 Task: Select Convenience. Add to cart, from pOpshelf for 3732 Beeghley Street, Allenport, Pennsylvania 15412, Cell Number 254-797-7777, following item : Scalloped Sage Guest Paper Towels (16 ct) - 2
Action: Mouse moved to (327, 151)
Screenshot: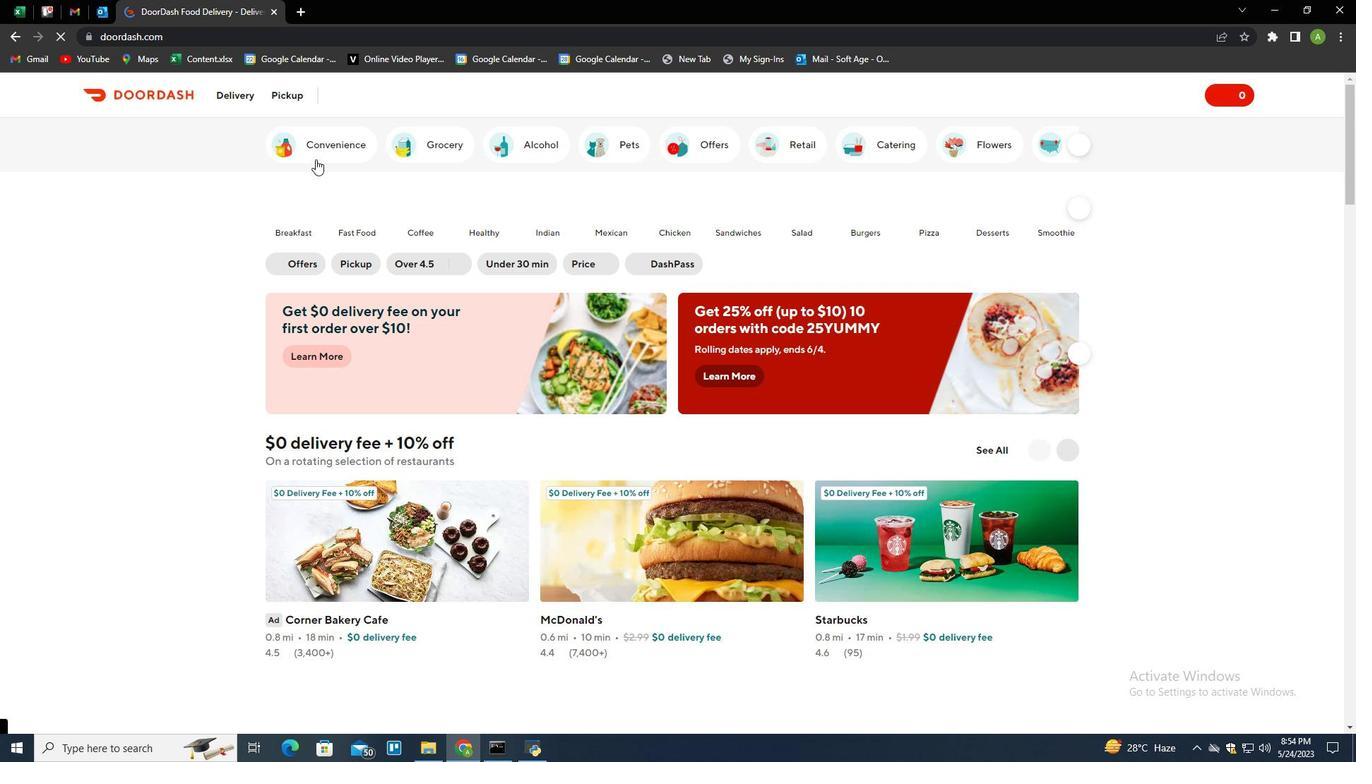 
Action: Mouse pressed left at (327, 151)
Screenshot: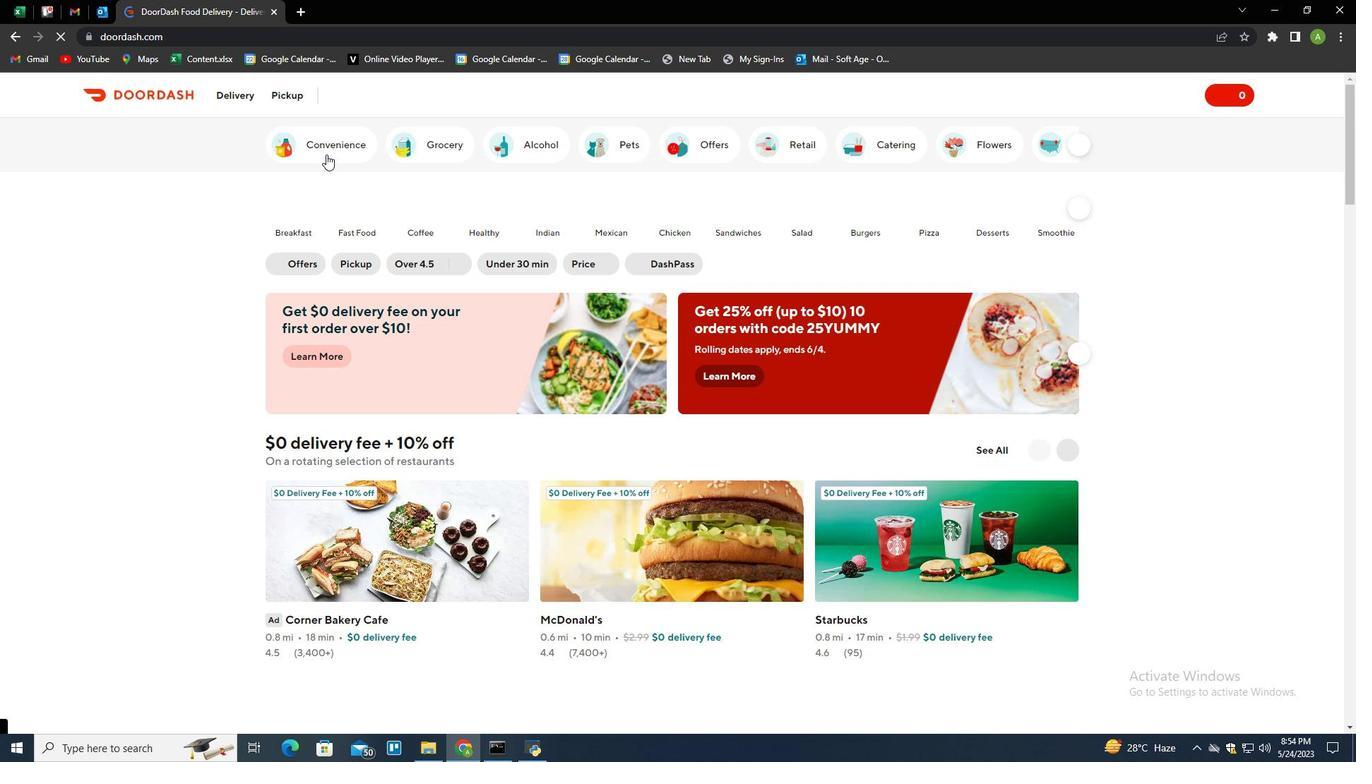 
Action: Mouse moved to (870, 541)
Screenshot: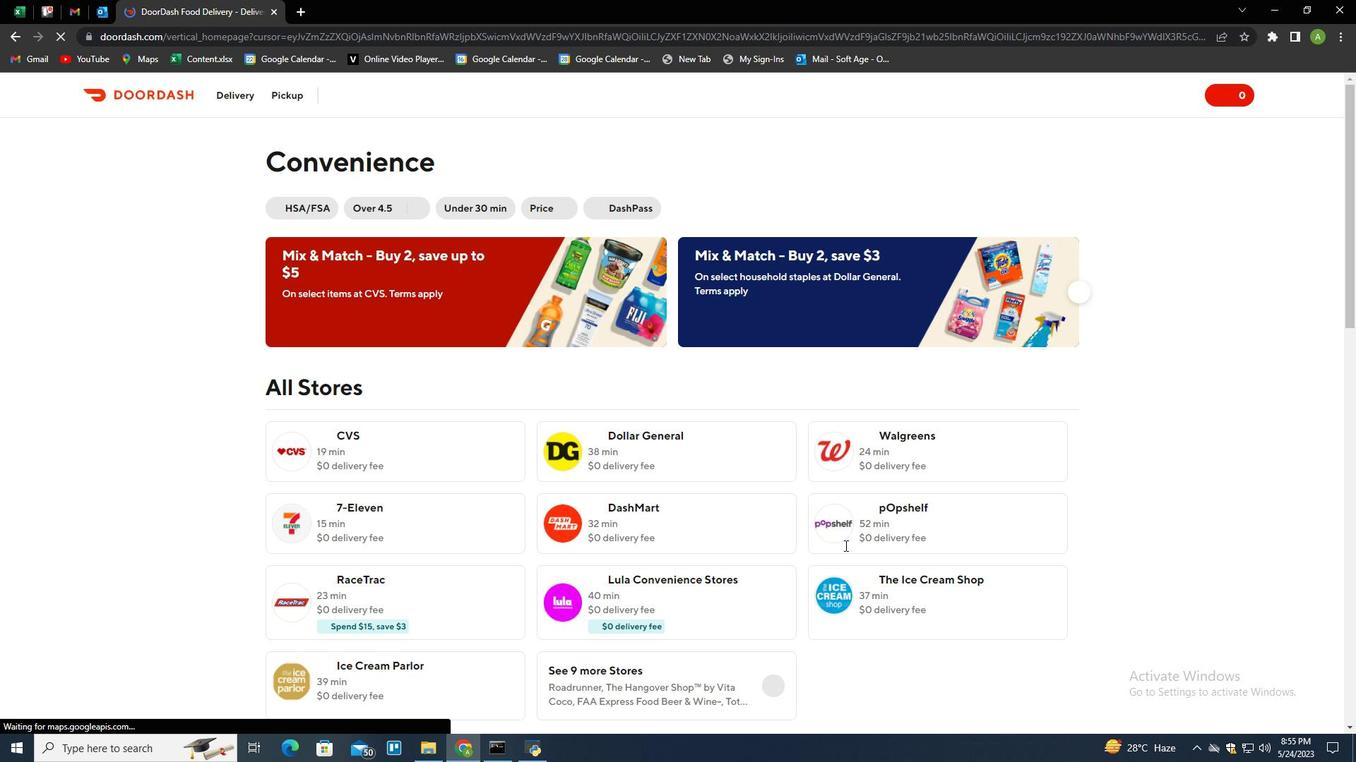 
Action: Mouse pressed left at (870, 541)
Screenshot: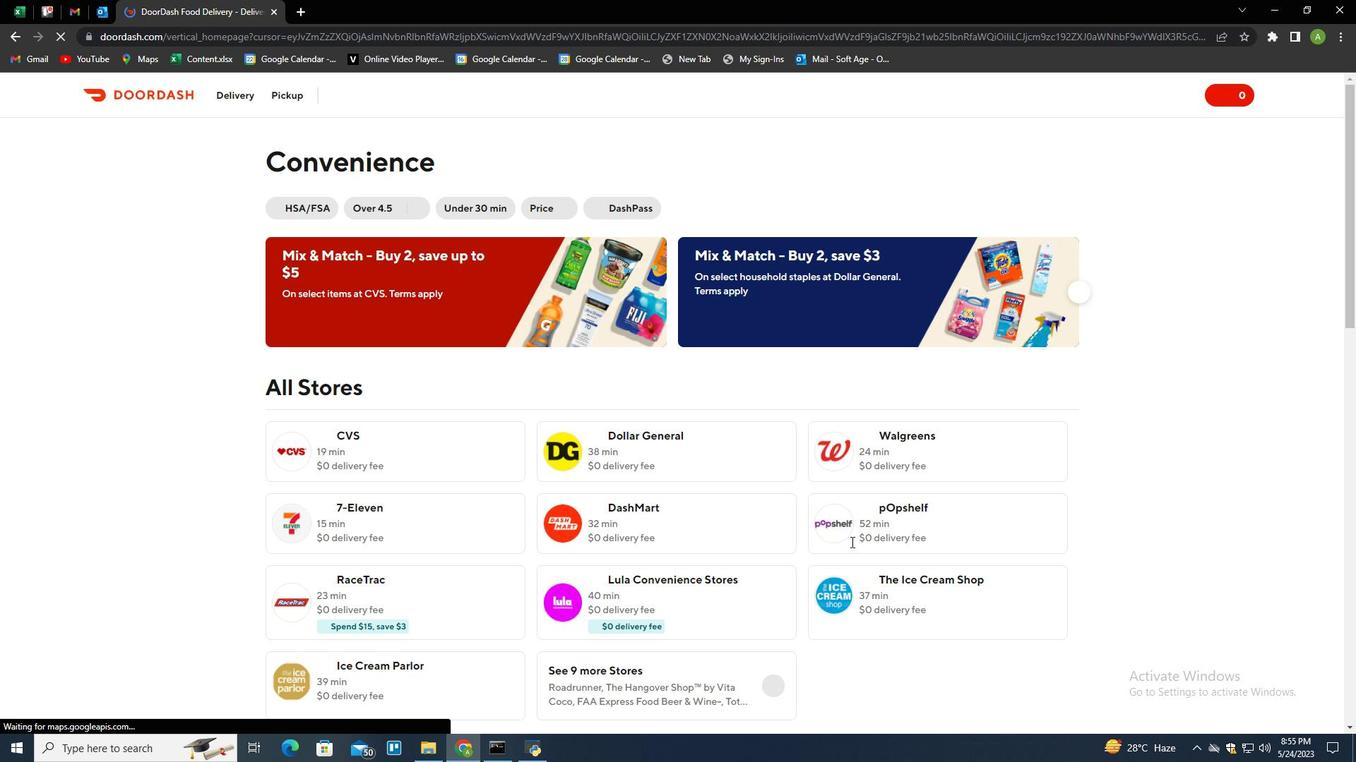 
Action: Mouse moved to (290, 88)
Screenshot: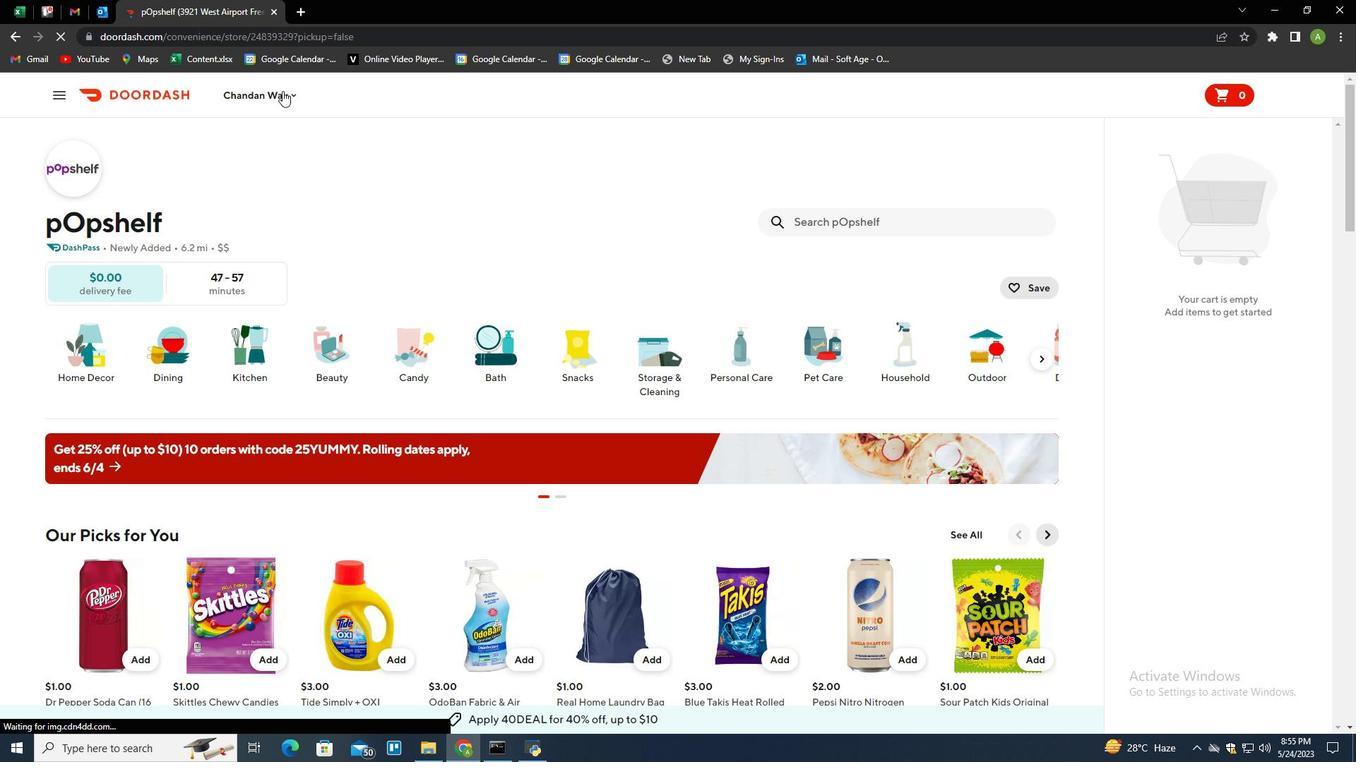 
Action: Mouse pressed left at (290, 88)
Screenshot: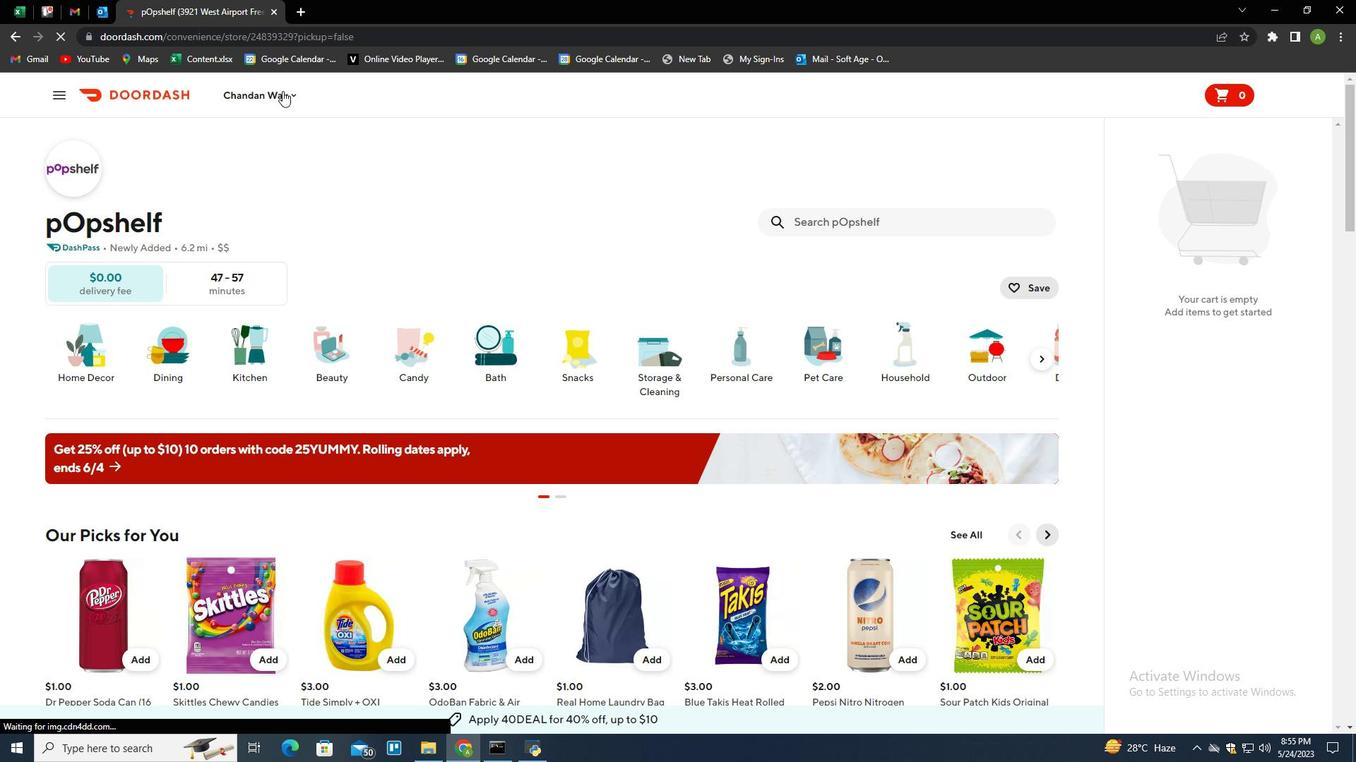 
Action: Mouse moved to (324, 156)
Screenshot: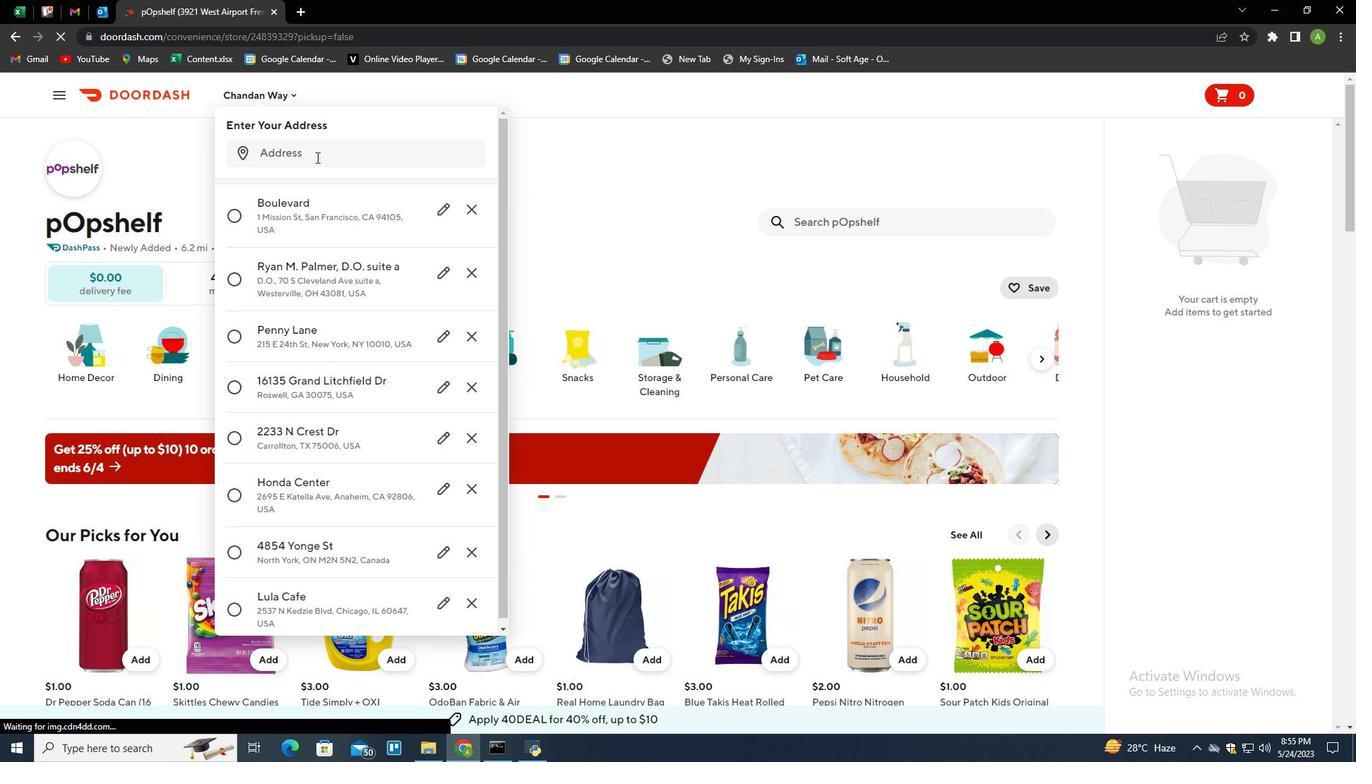 
Action: Mouse pressed left at (324, 156)
Screenshot: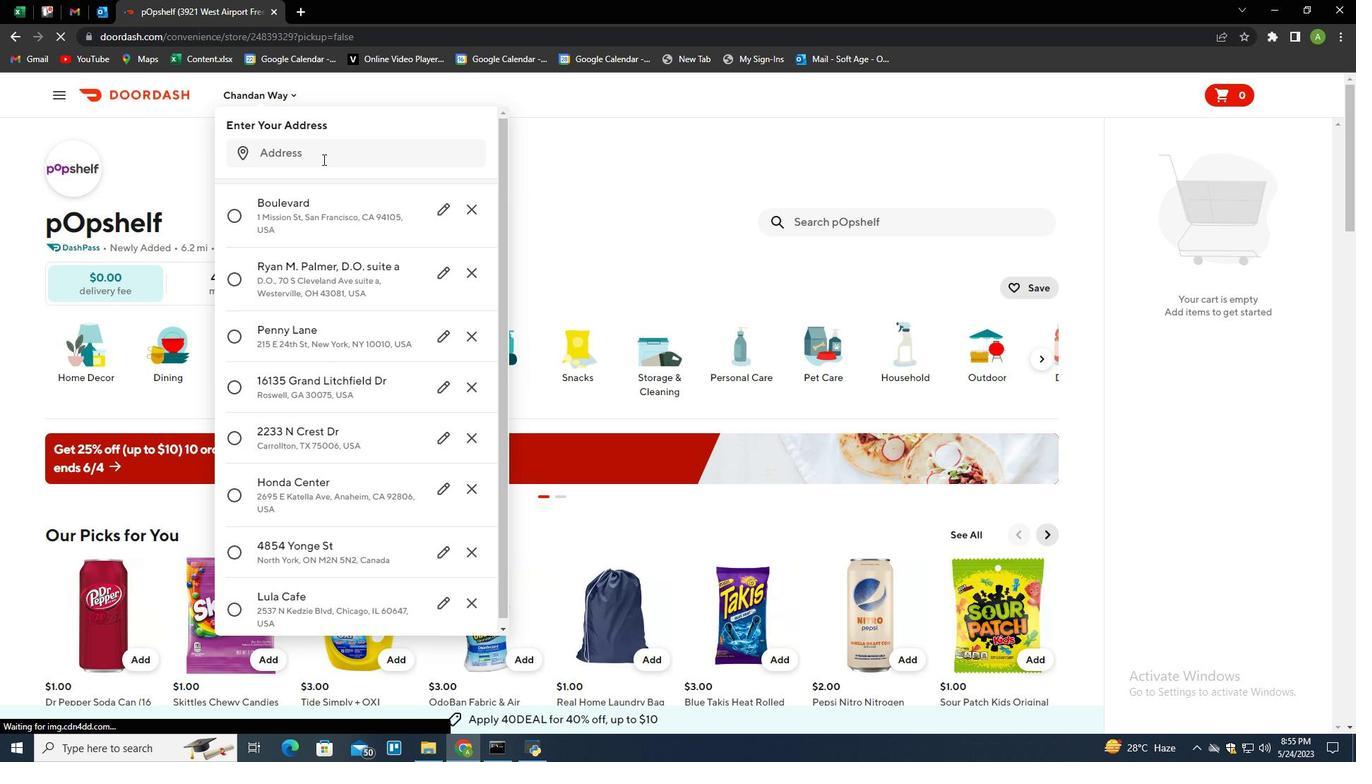 
Action: Mouse moved to (259, 103)
Screenshot: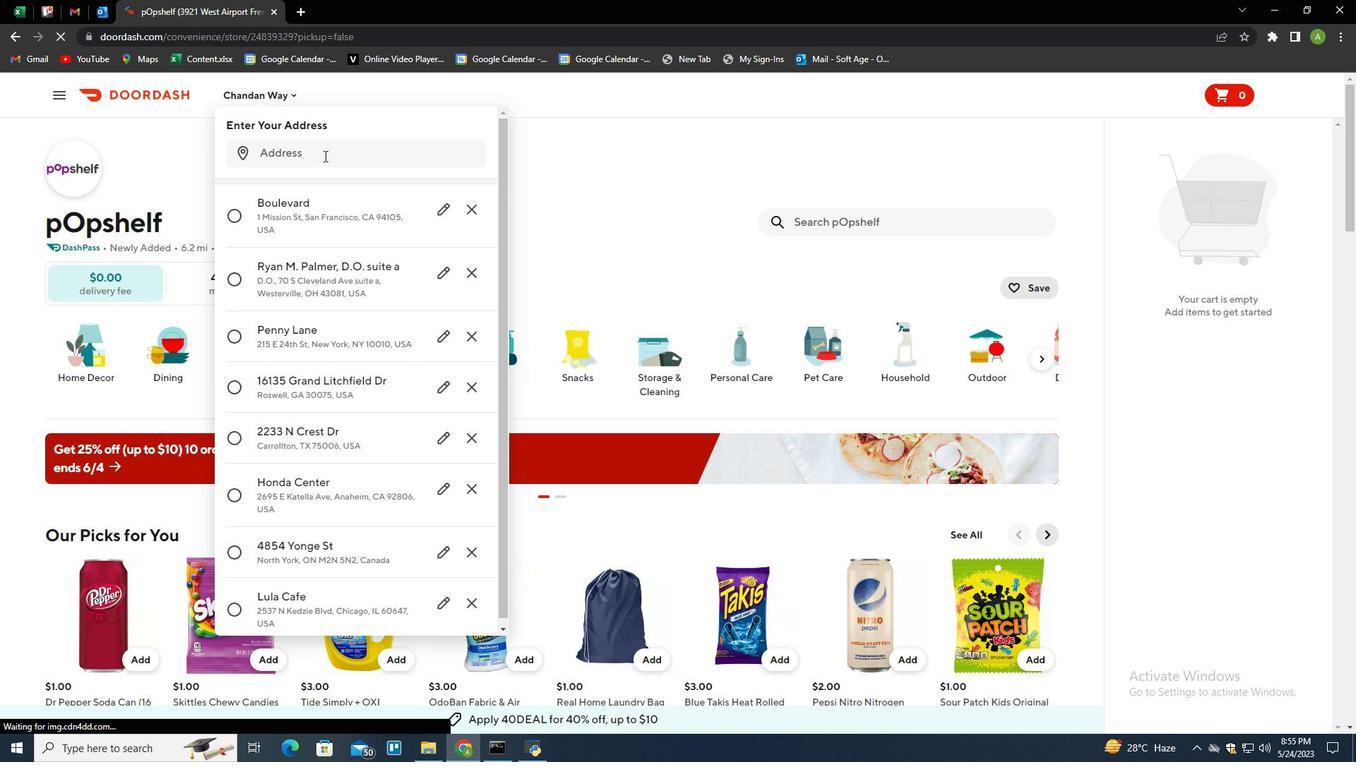 
Action: Key pressed 3732<Key.space>beeghley<Key.space>street<Key.space><Key.backspace>,<Key.space>allenport,<Key.space>pennsylvania<Key.space>15412<Key.enter>
Screenshot: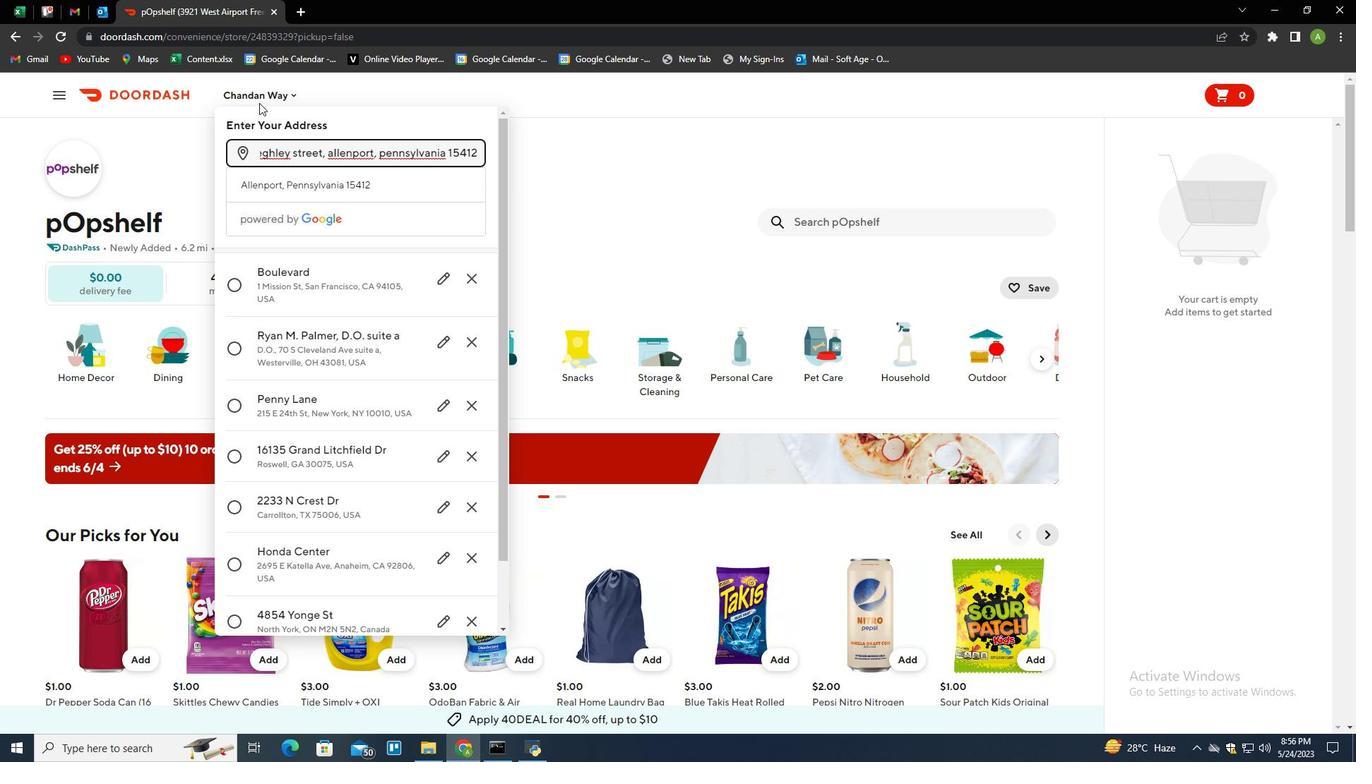 
Action: Mouse moved to (432, 614)
Screenshot: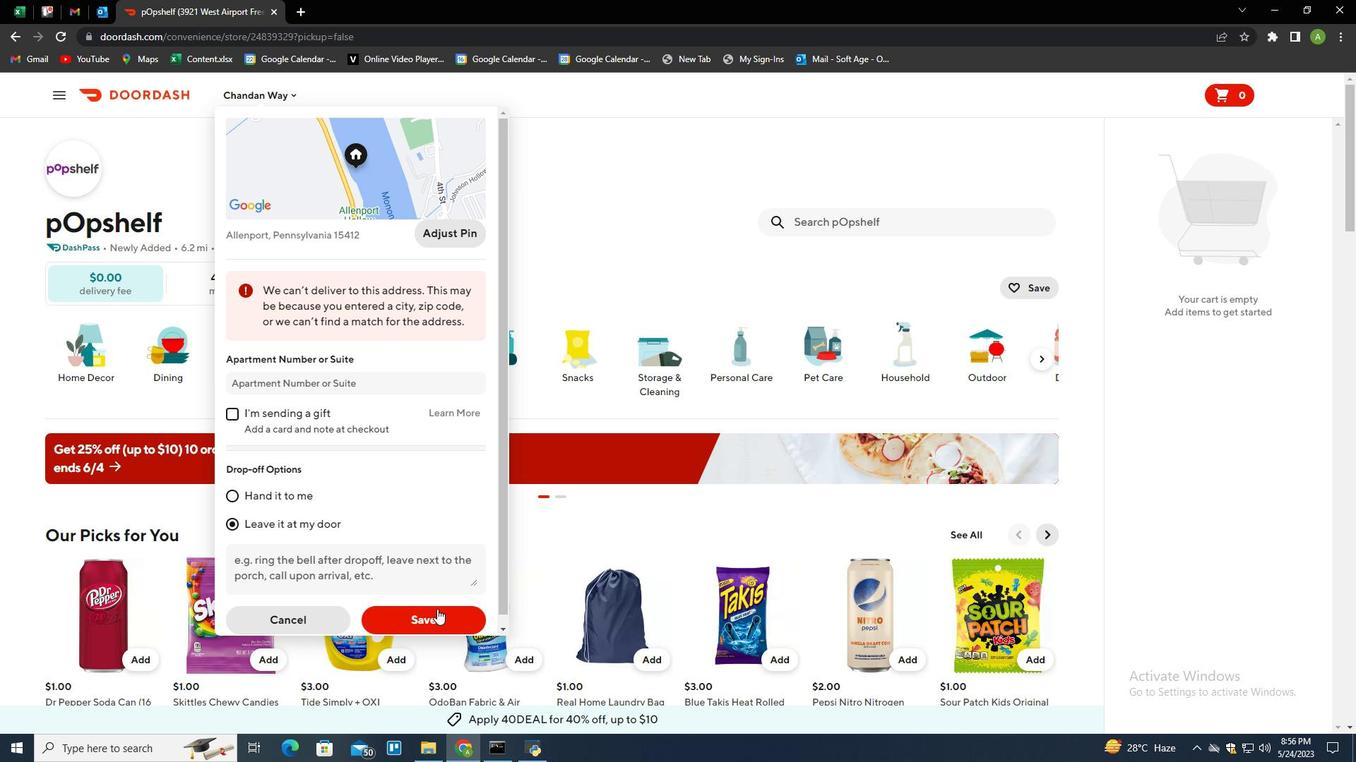
Action: Mouse pressed left at (432, 614)
Screenshot: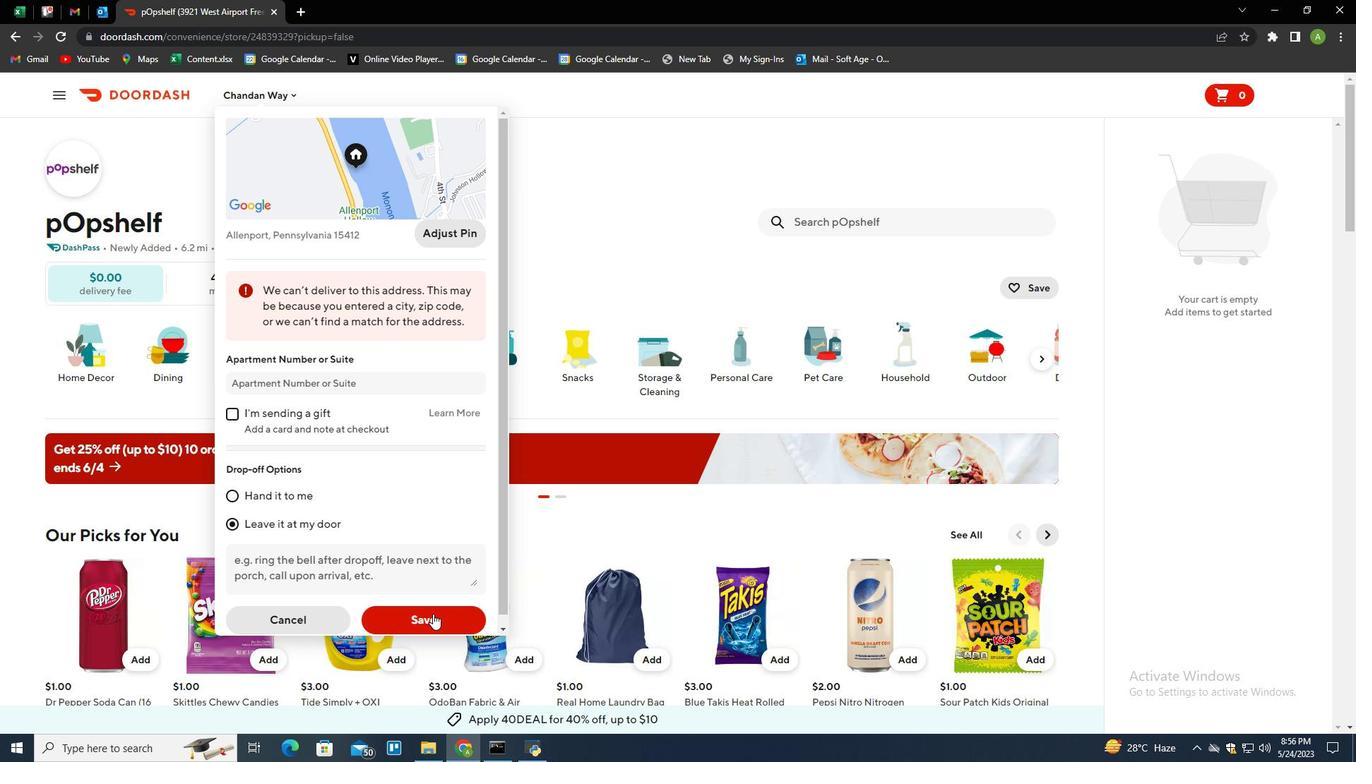 
Action: Mouse moved to (847, 228)
Screenshot: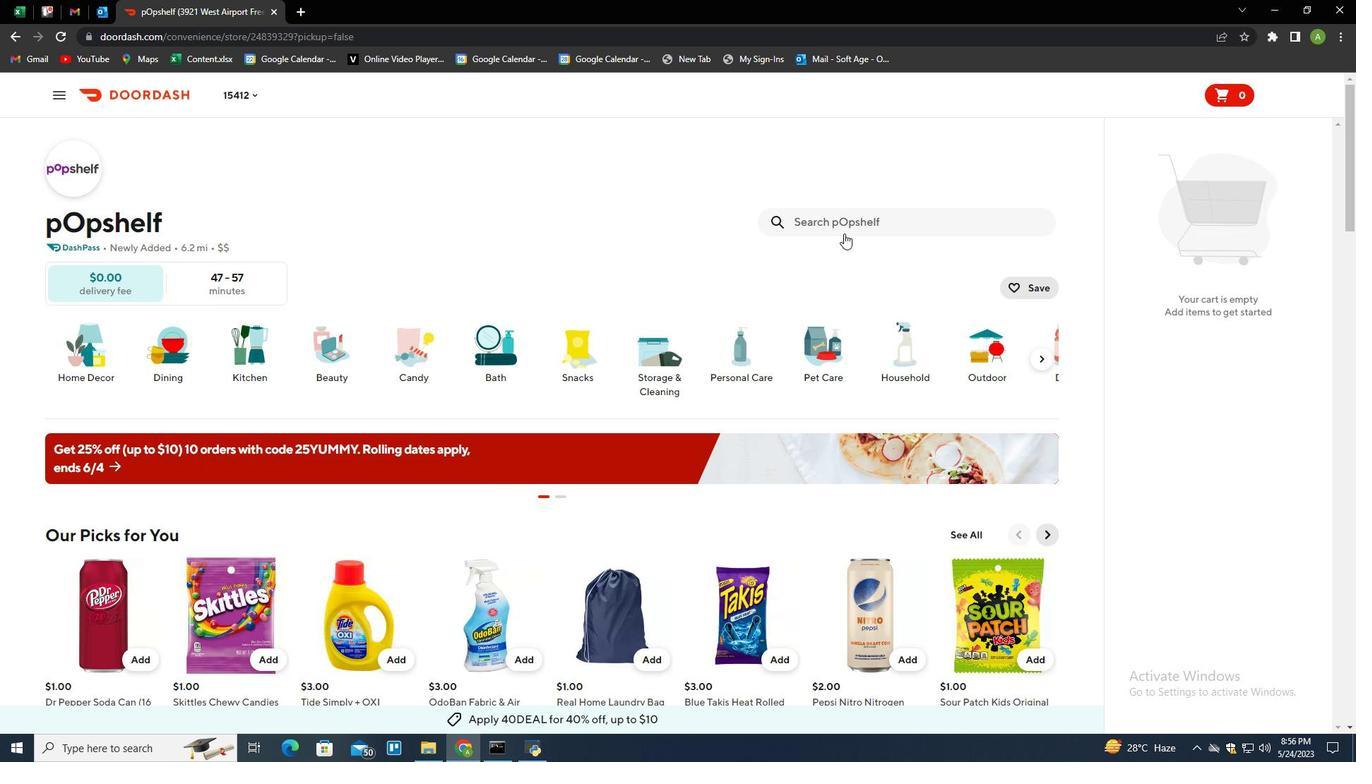 
Action: Mouse pressed left at (847, 228)
Screenshot: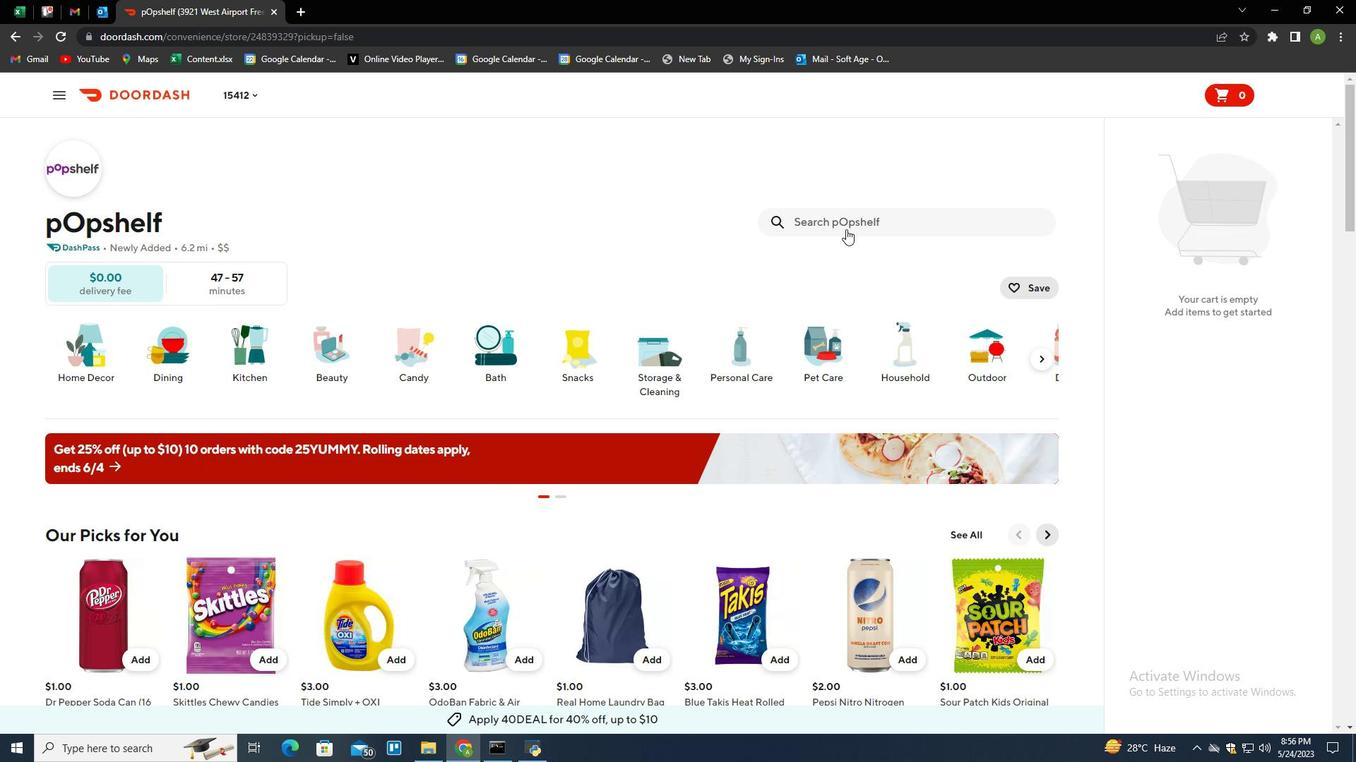 
Action: Mouse moved to (673, 297)
Screenshot: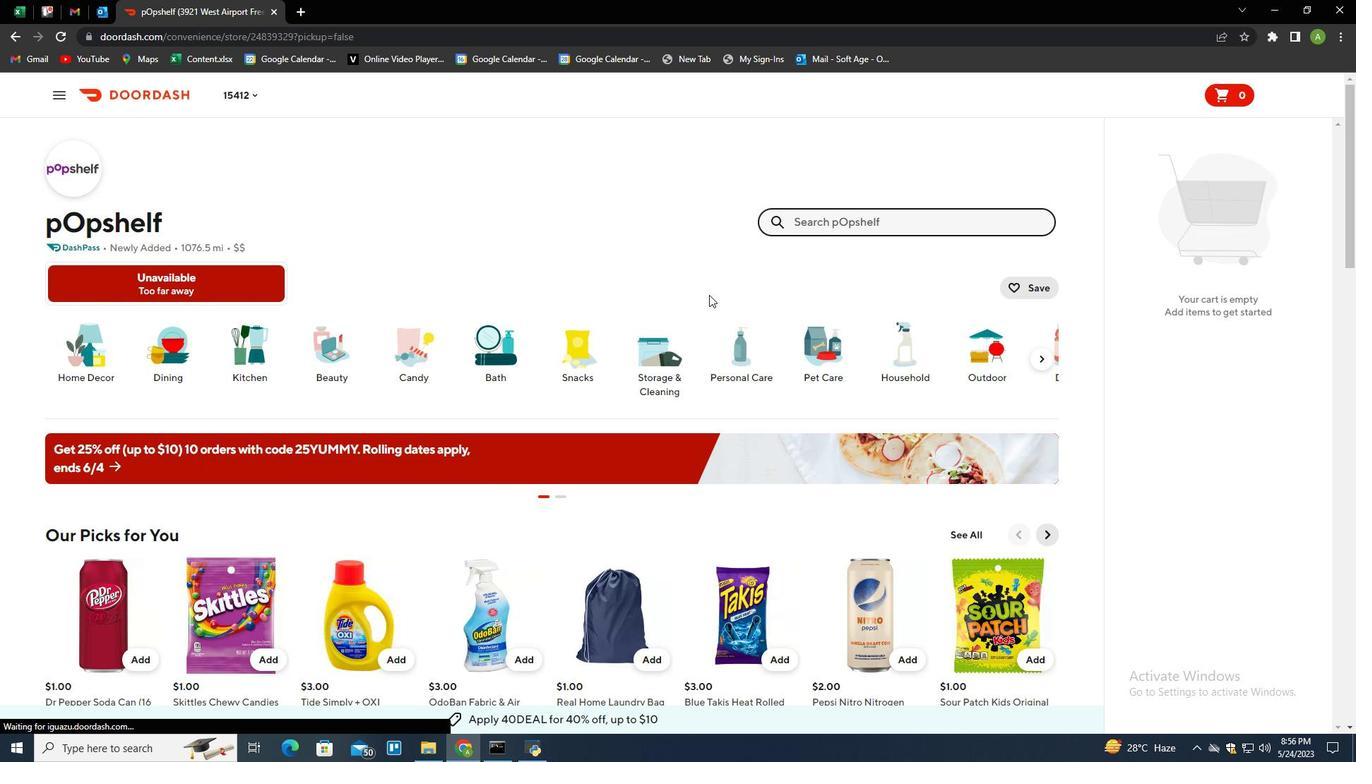 
Action: Key pressed scalloped<Key.space>sage<Key.space>guest<Key.space>paper<Key.space>towels<Key.space><Key.shift>(16<Key.space>ct<Key.space><Key.backspace><Key.shift>)<Key.enter>
Screenshot: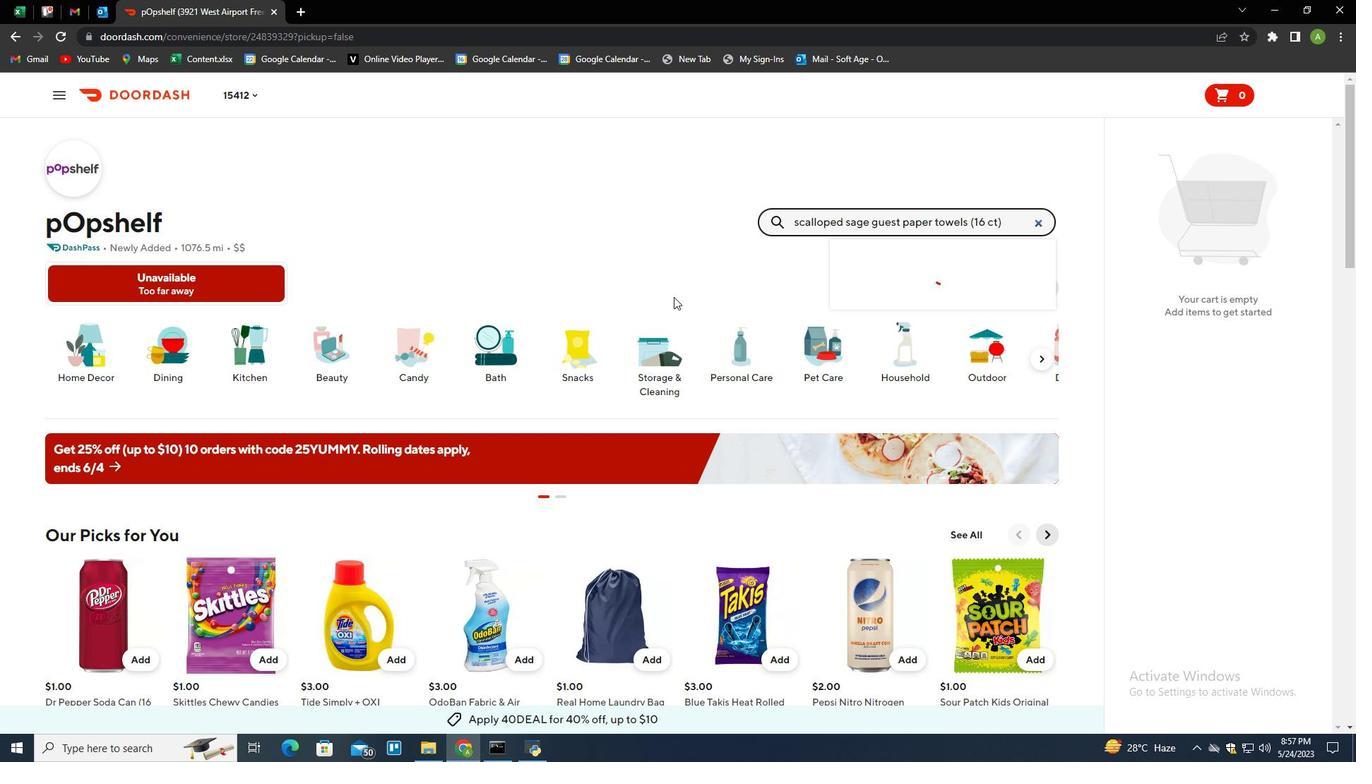 
Action: Mouse moved to (132, 370)
Screenshot: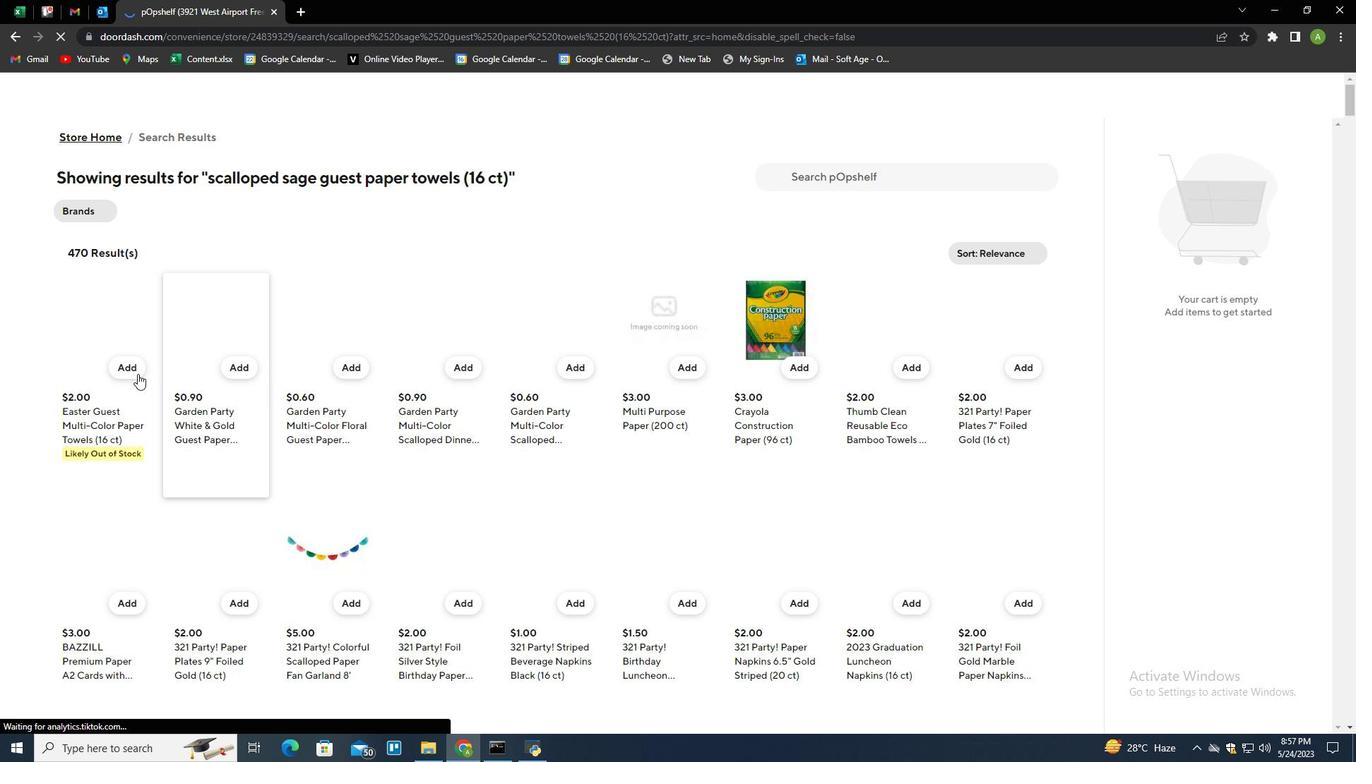 
Action: Mouse pressed left at (132, 370)
Screenshot: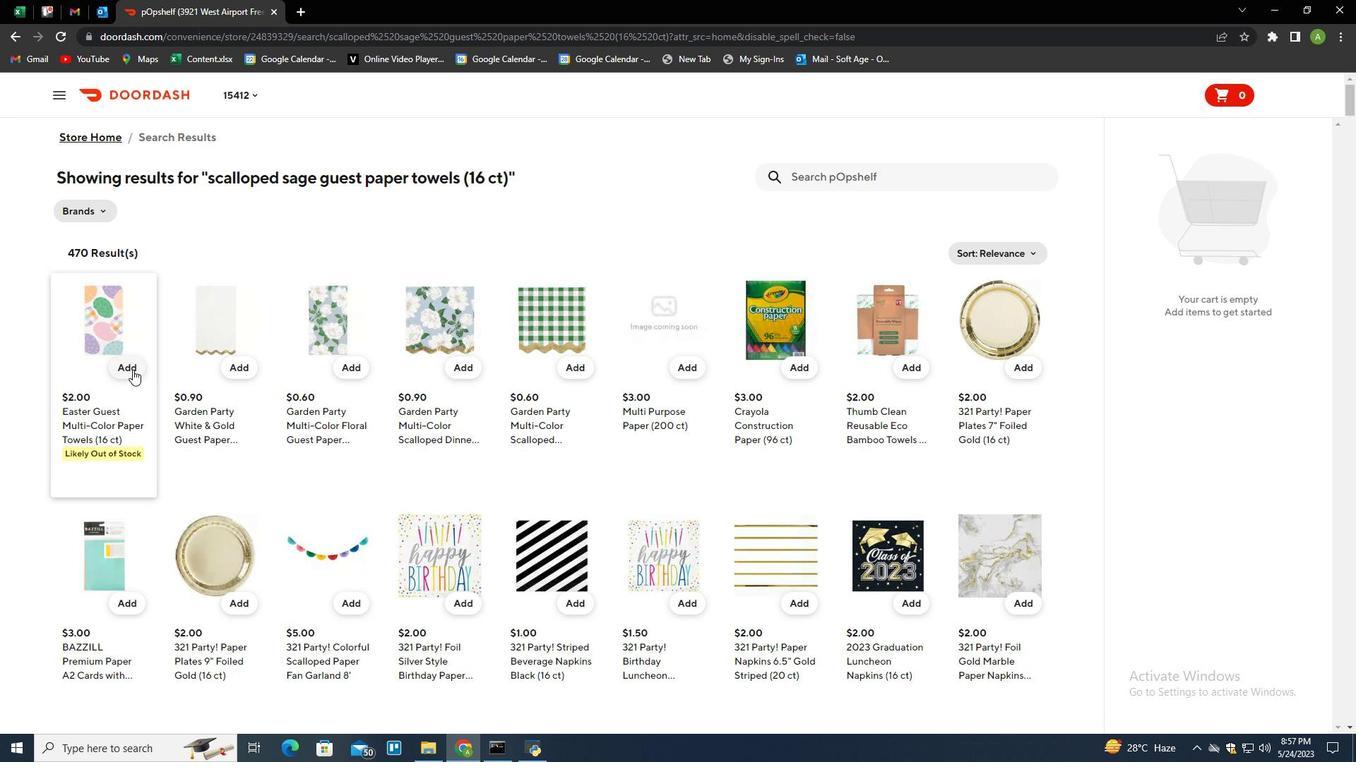 
Action: Mouse moved to (1309, 245)
Screenshot: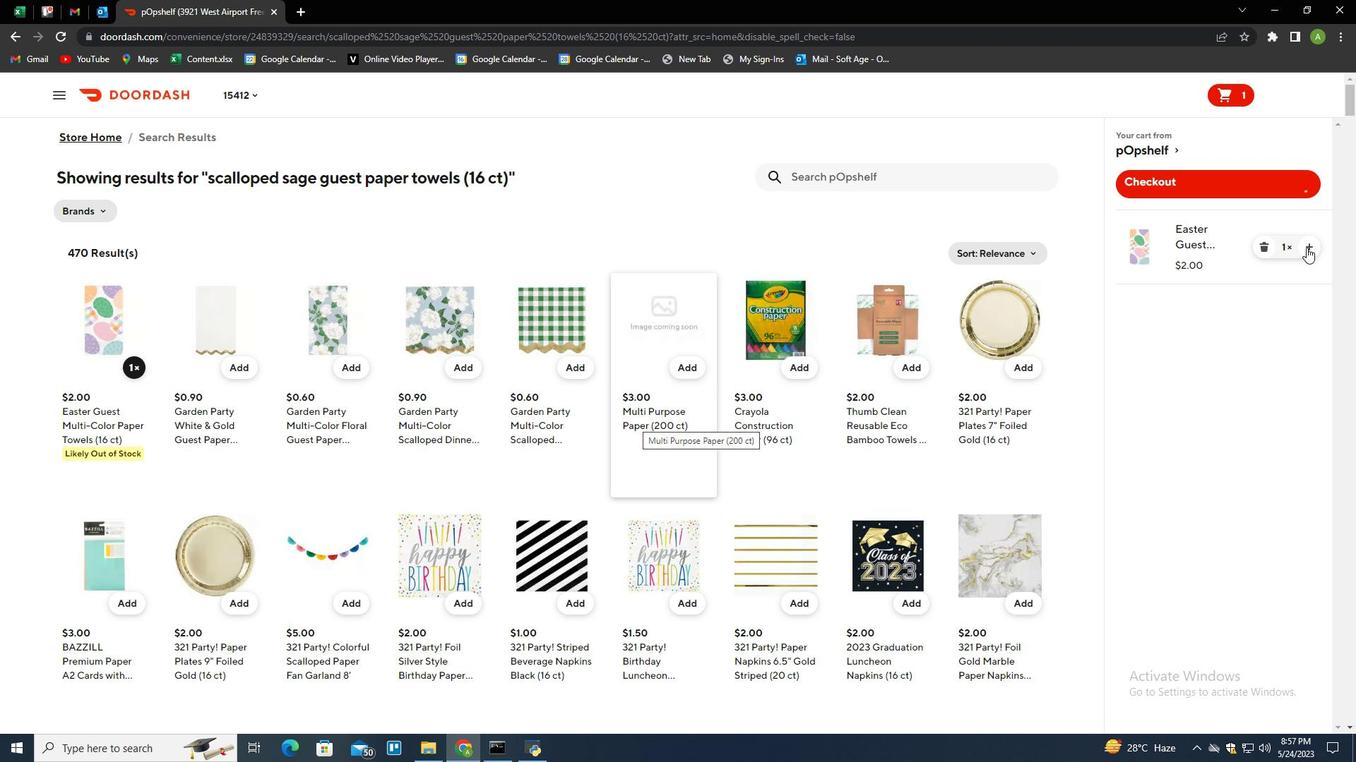 
Action: Mouse pressed left at (1309, 245)
Screenshot: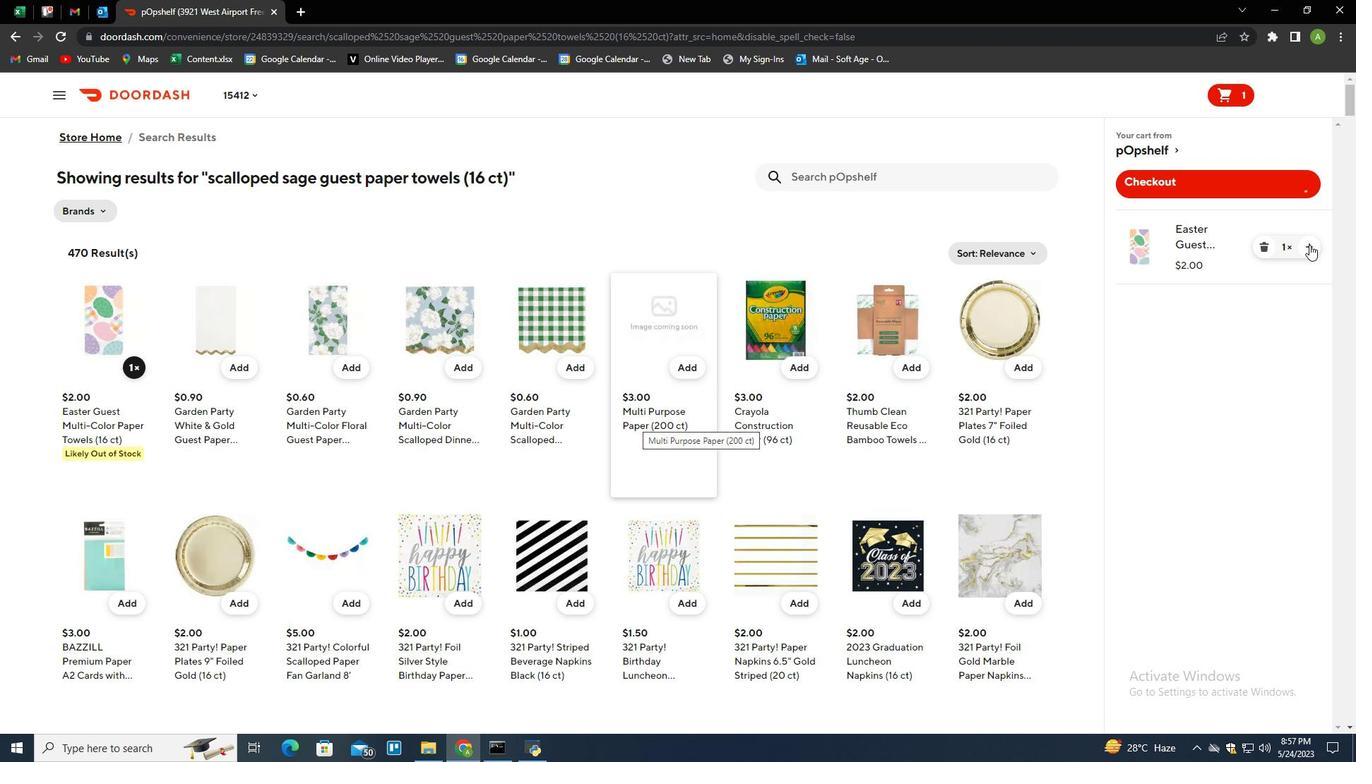 
Action: Mouse moved to (1162, 181)
Screenshot: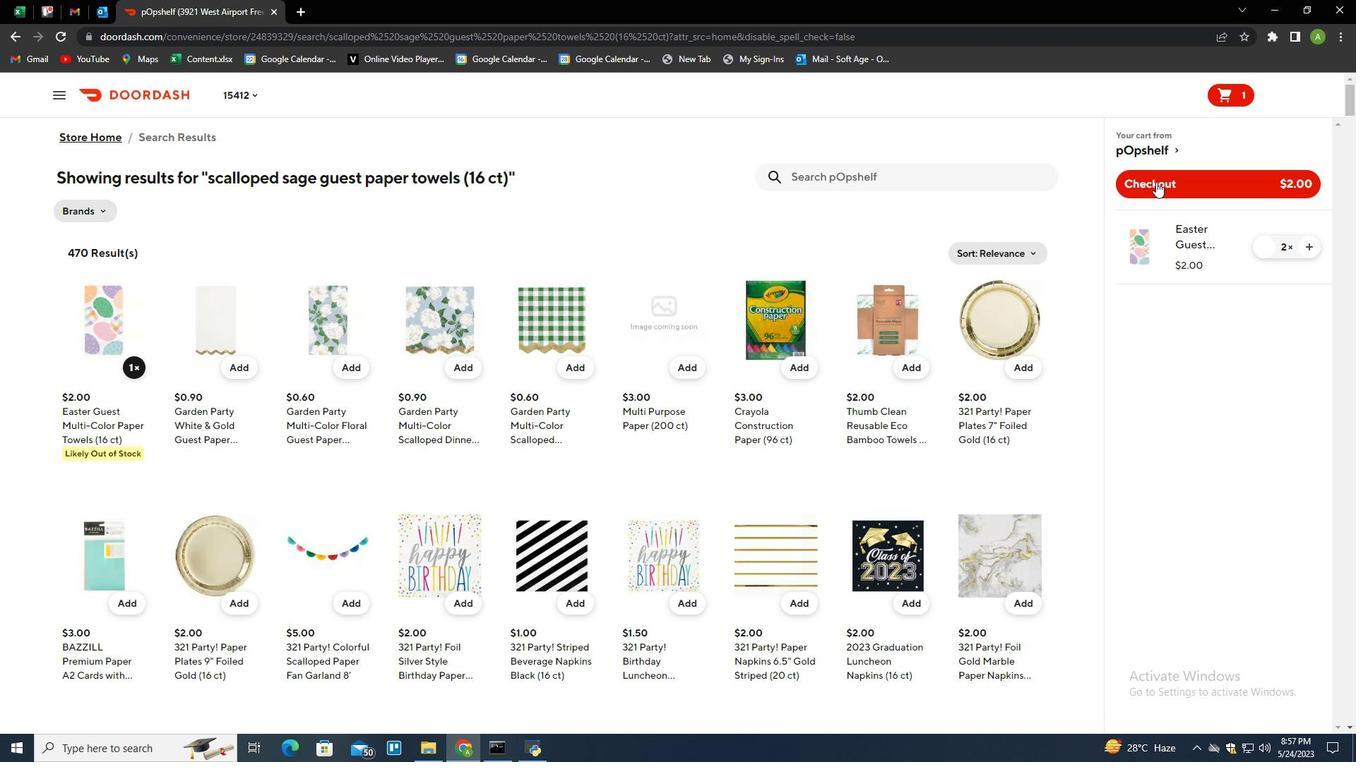 
Action: Mouse pressed left at (1162, 181)
Screenshot: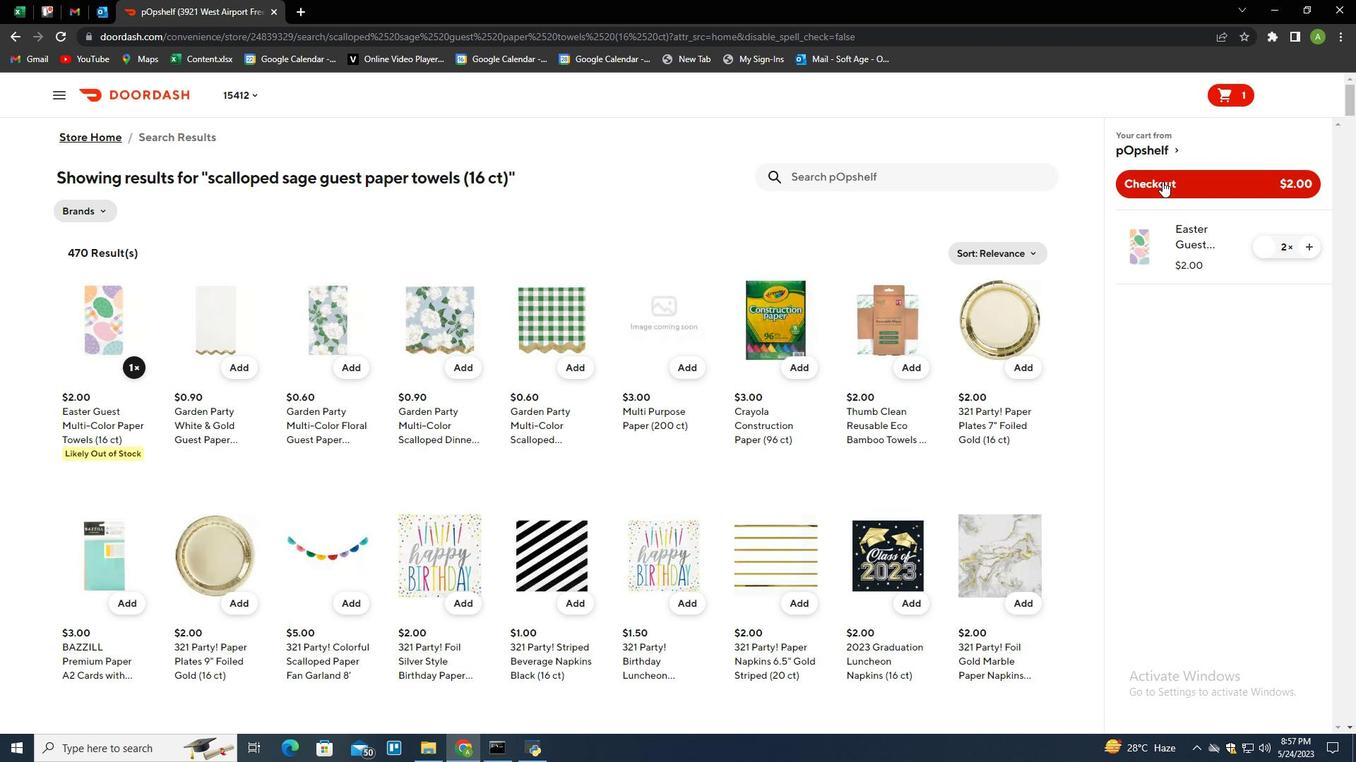 
Action: Mouse moved to (1156, 185)
Screenshot: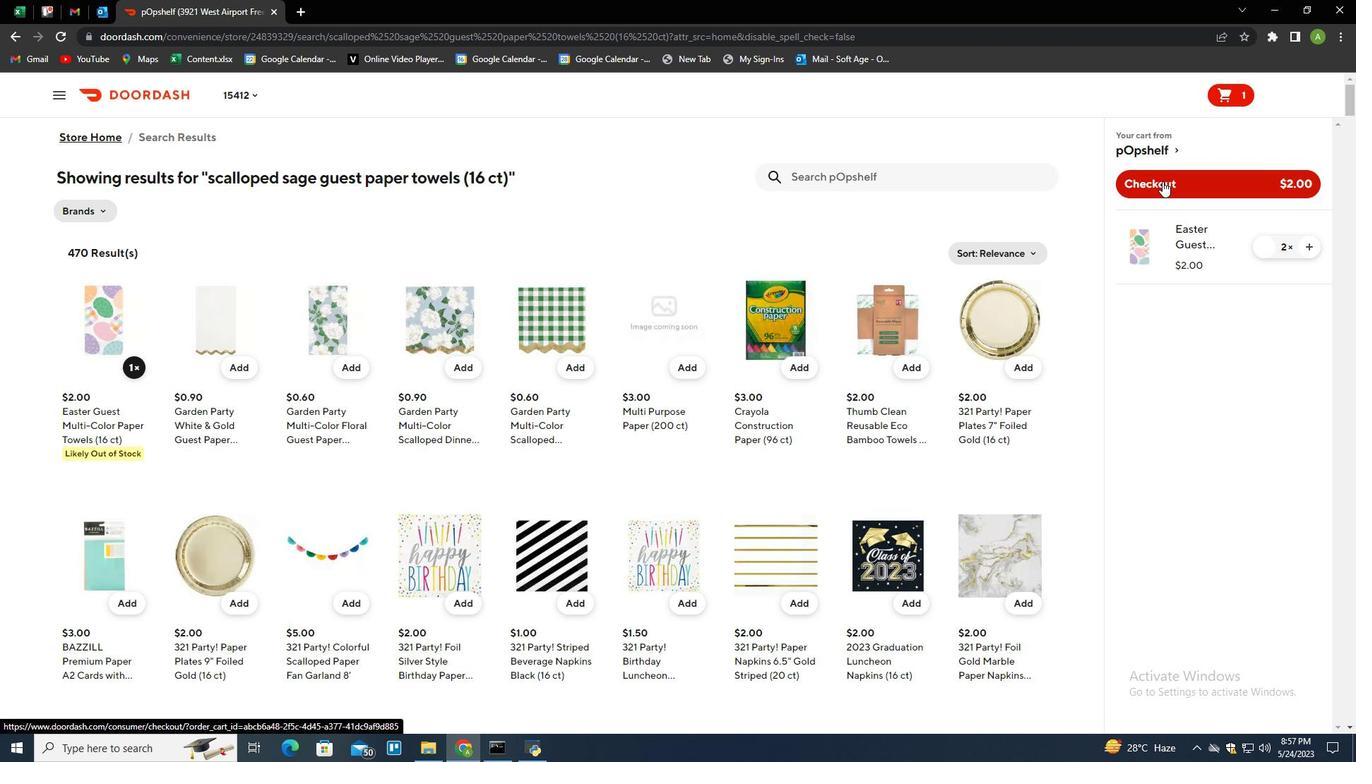 
